 Task: Check current mortgage rates for homes with 20-year fixed loan payments.
Action: Mouse moved to (878, 166)
Screenshot: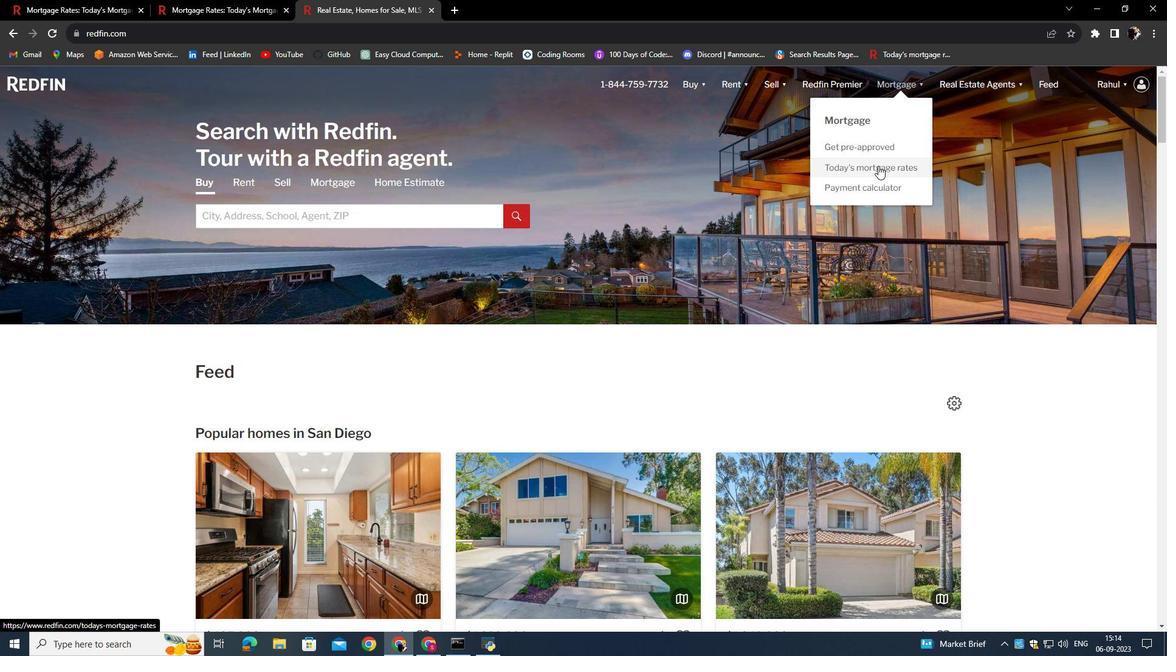 
Action: Mouse pressed left at (878, 166)
Screenshot: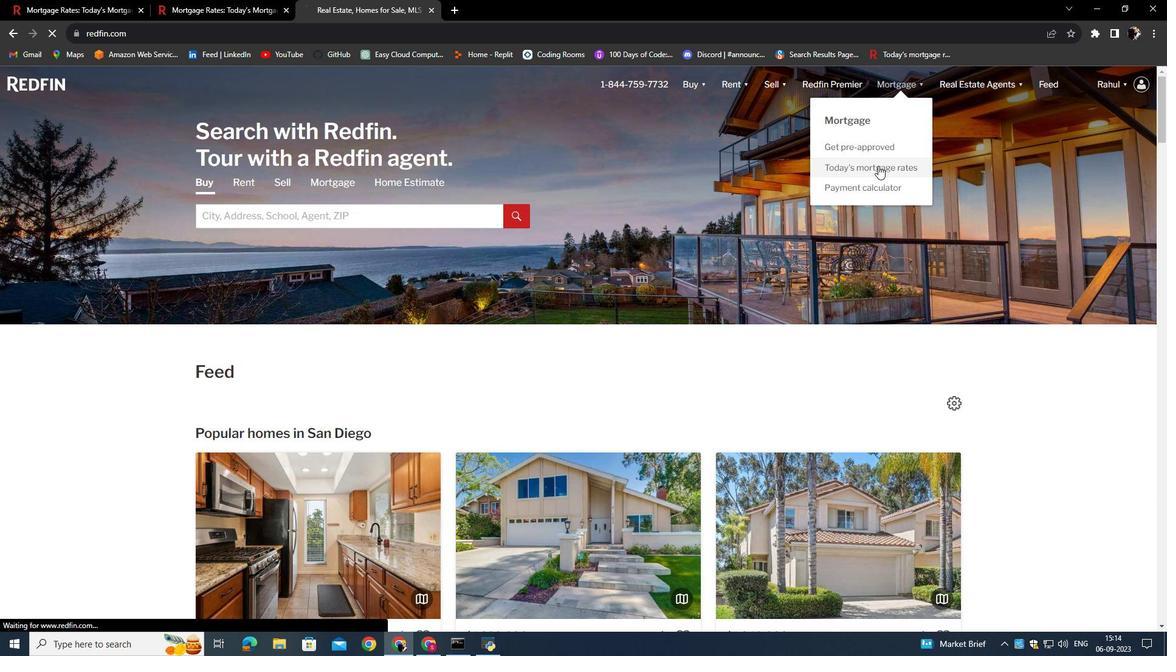 
Action: Mouse moved to (477, 319)
Screenshot: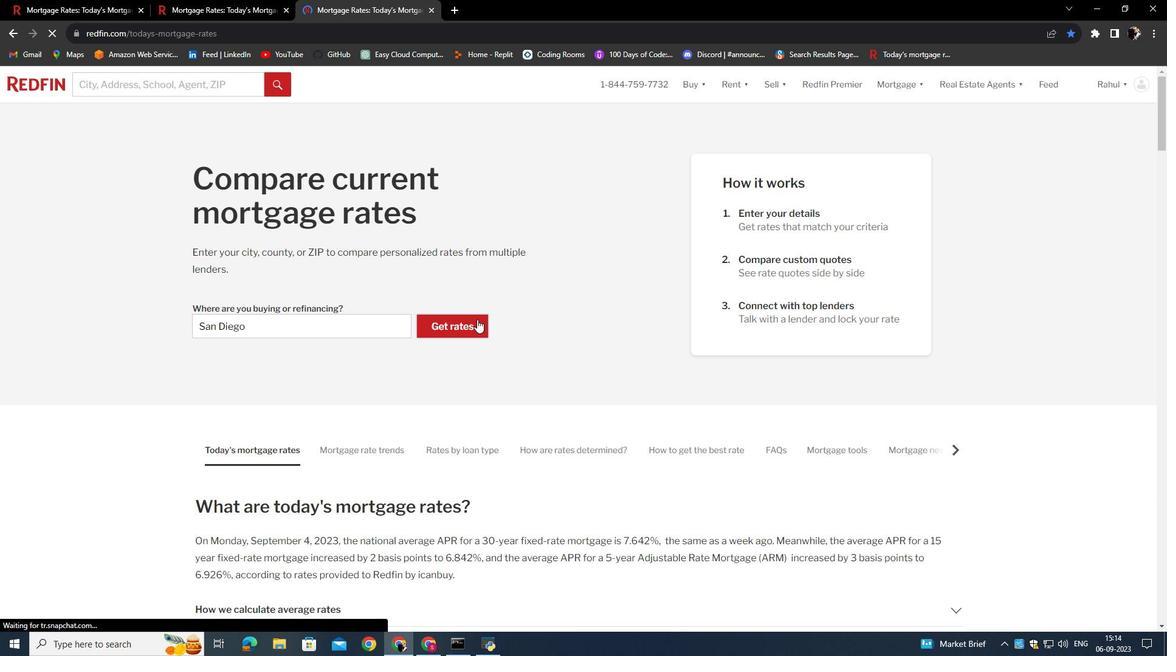 
Action: Mouse pressed left at (477, 319)
Screenshot: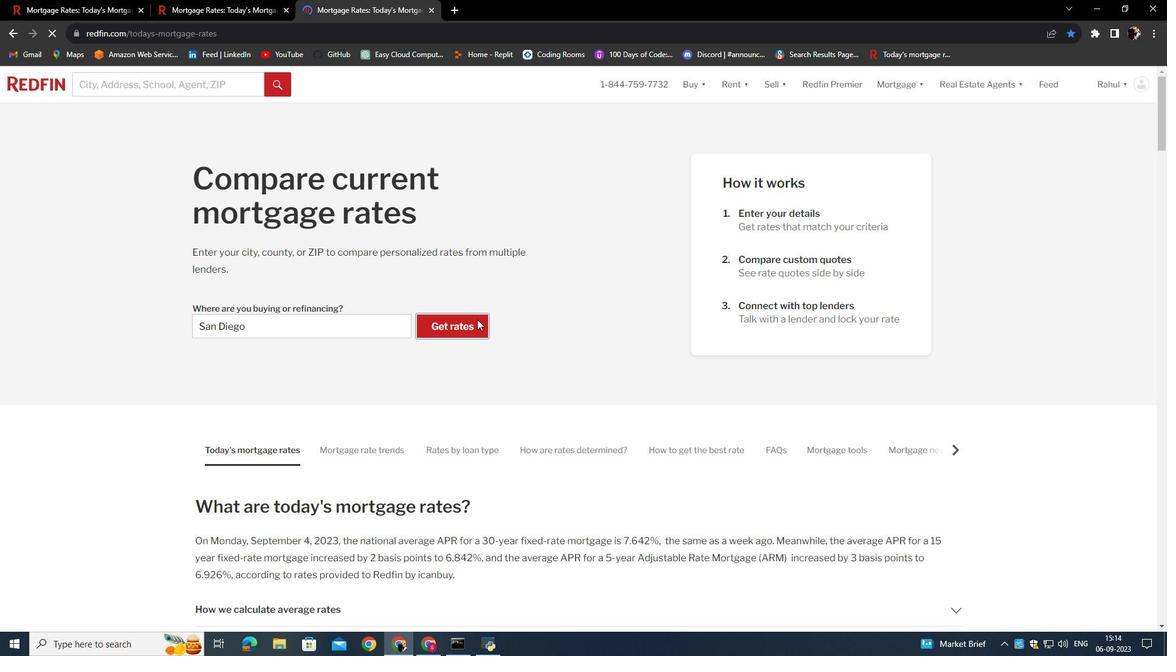 
Action: Mouse moved to (331, 239)
Screenshot: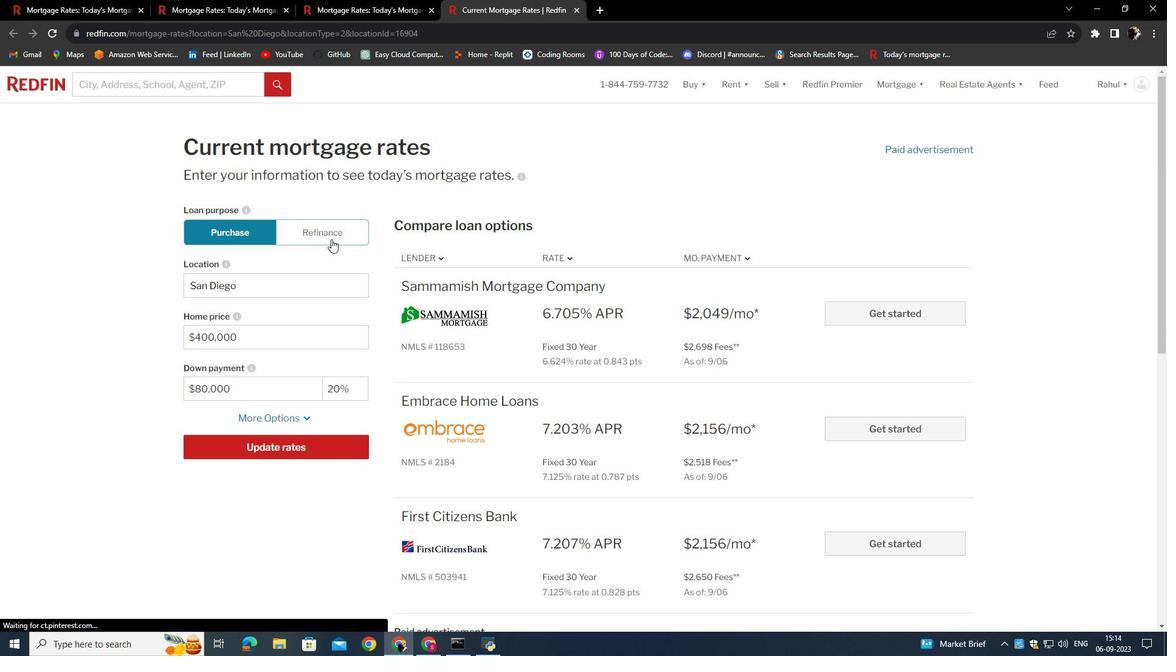
Action: Mouse pressed left at (331, 239)
Screenshot: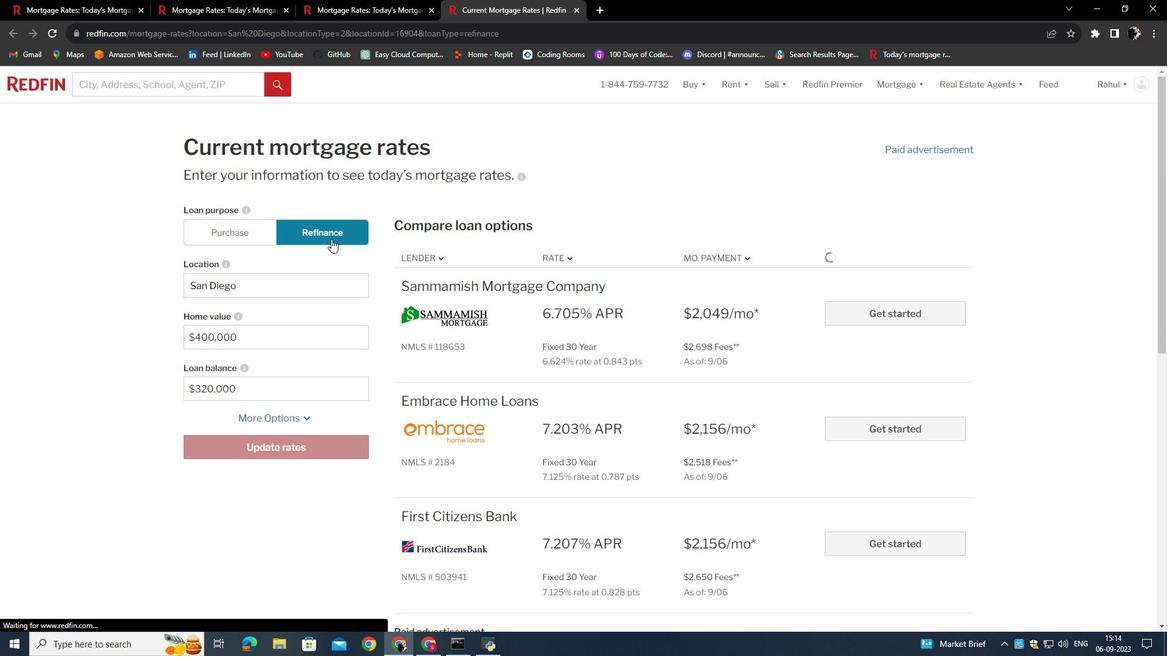 
Action: Mouse moved to (292, 420)
Screenshot: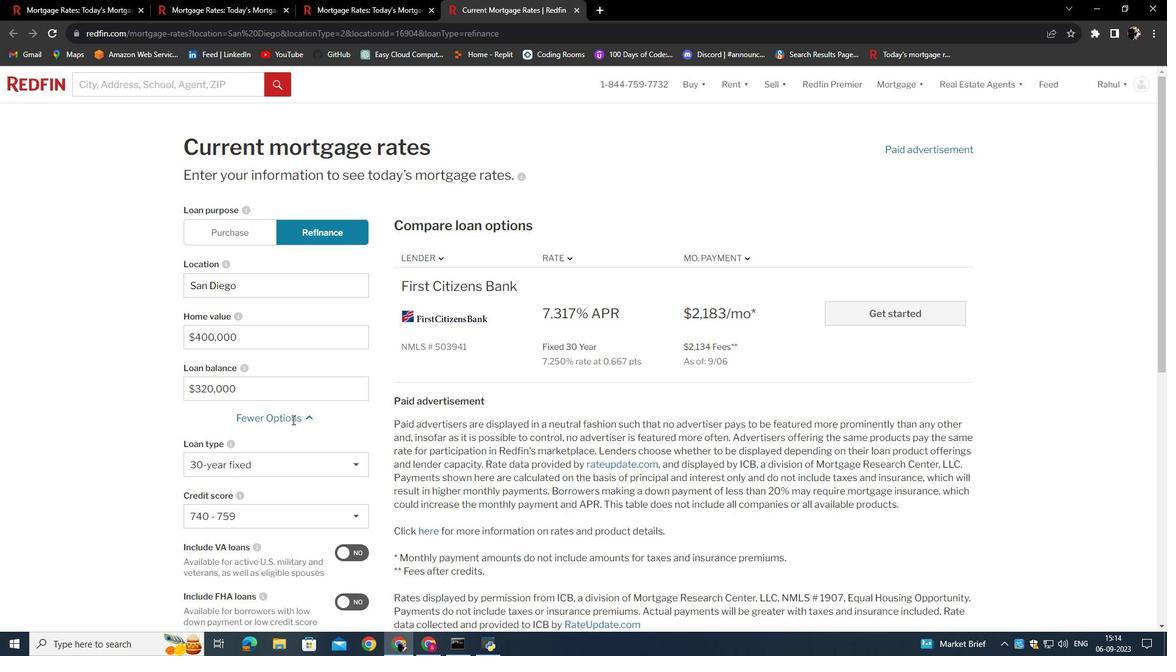 
Action: Mouse pressed left at (292, 420)
Screenshot: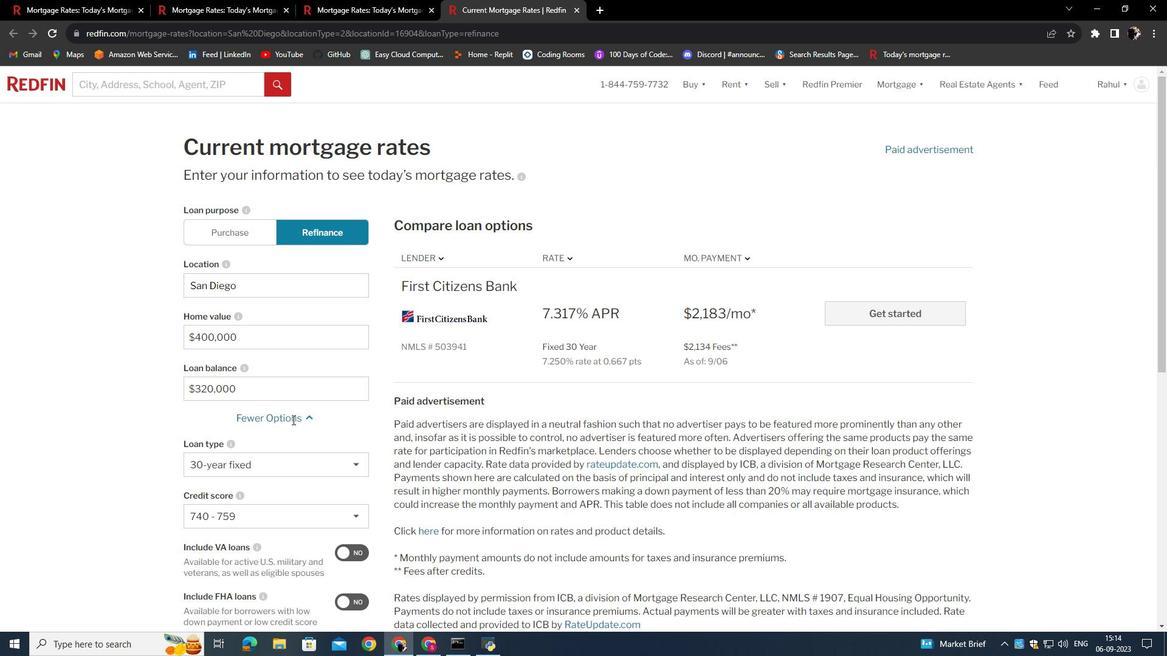 
Action: Mouse moved to (295, 465)
Screenshot: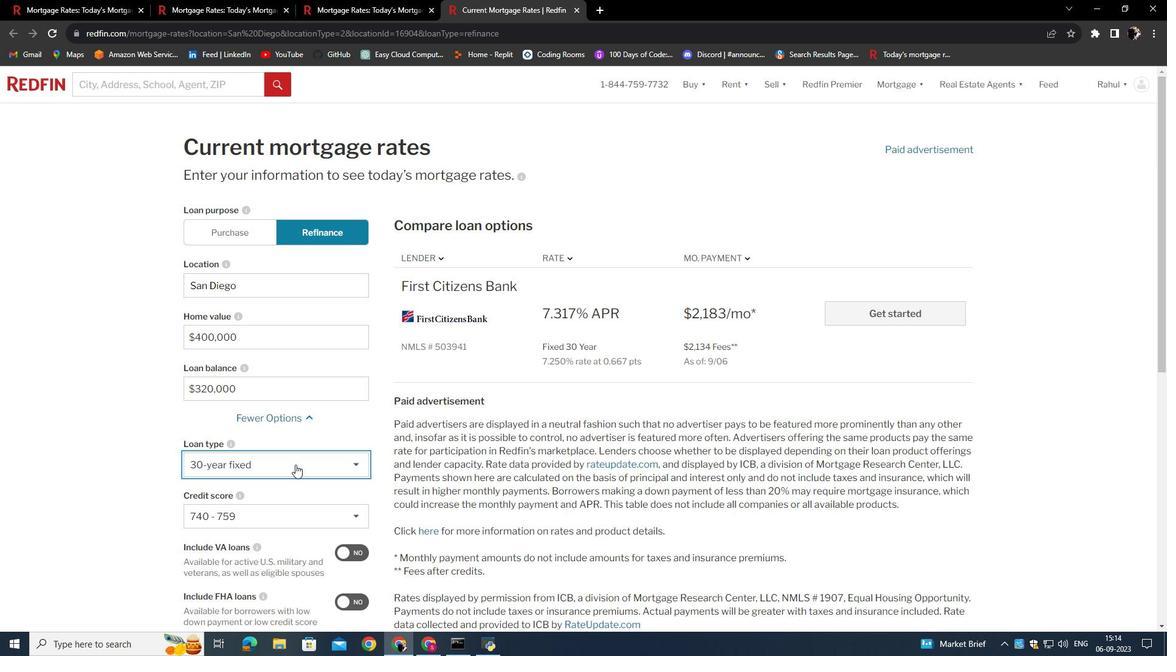 
Action: Mouse pressed left at (295, 465)
Screenshot: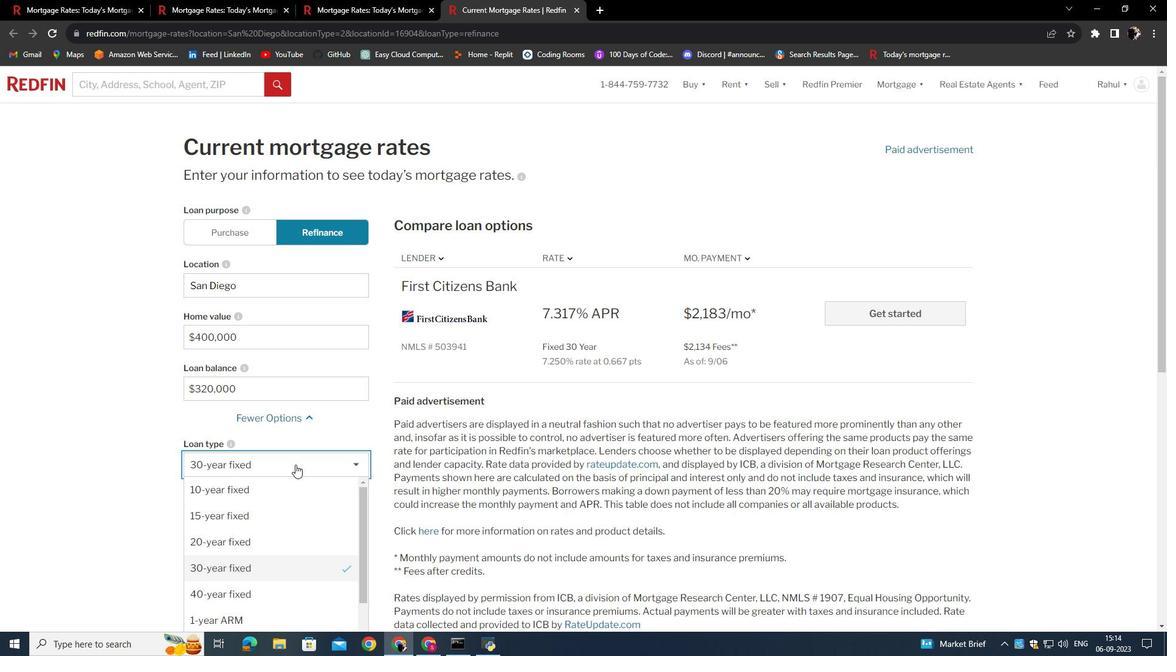 
Action: Mouse moved to (271, 538)
Screenshot: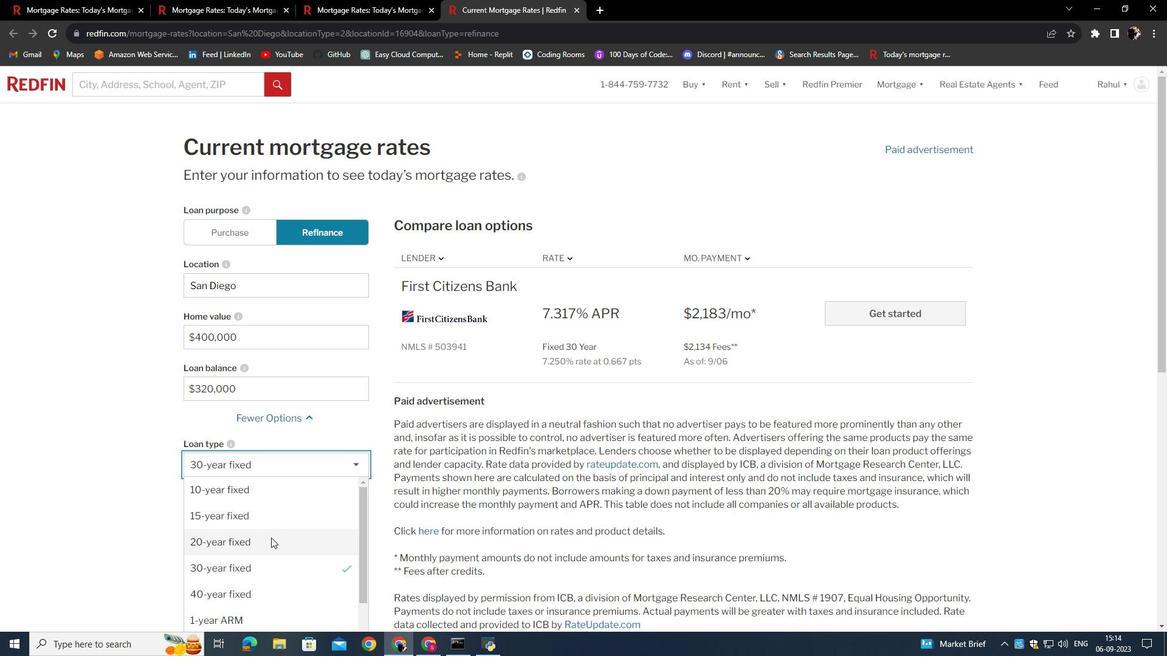 
Action: Mouse pressed left at (271, 538)
Screenshot: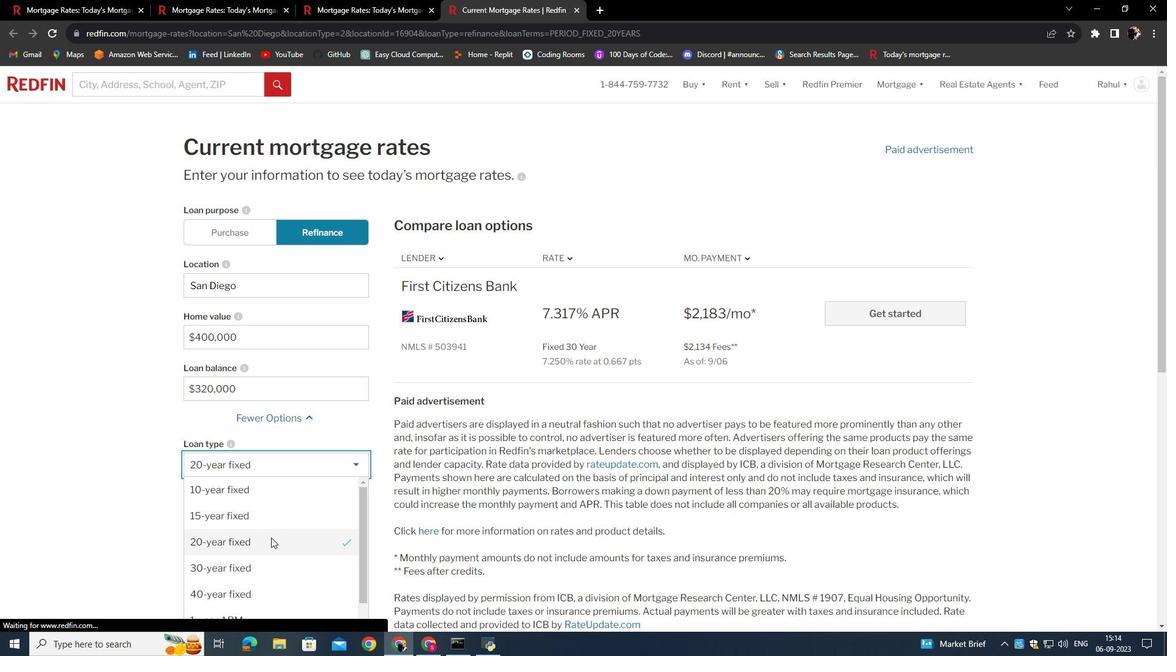 
Action: Mouse moved to (251, 492)
Screenshot: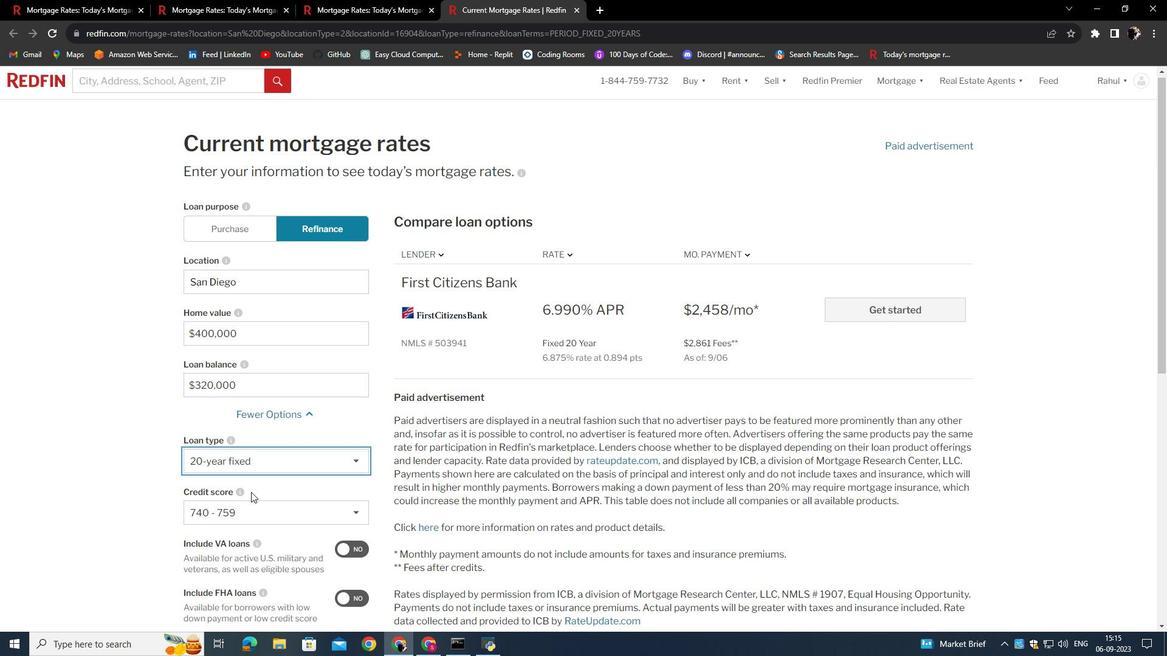 
Action: Mouse scrolled (251, 492) with delta (0, 0)
Screenshot: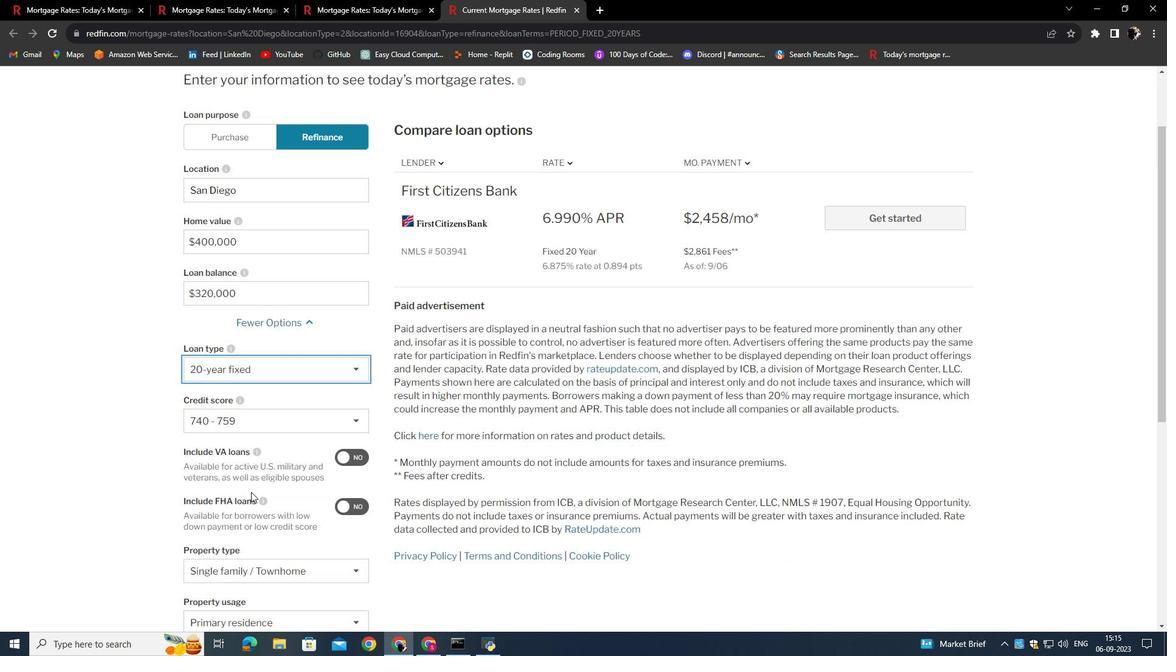 
Action: Mouse scrolled (251, 492) with delta (0, 0)
Screenshot: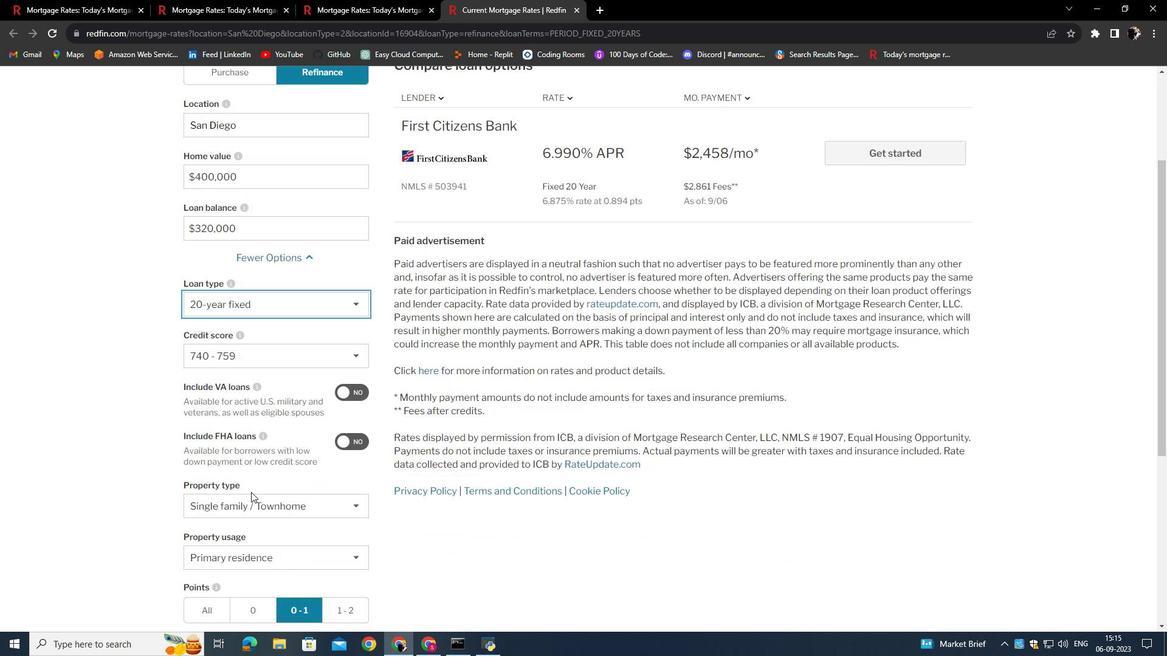 
Action: Mouse scrolled (251, 492) with delta (0, 0)
Screenshot: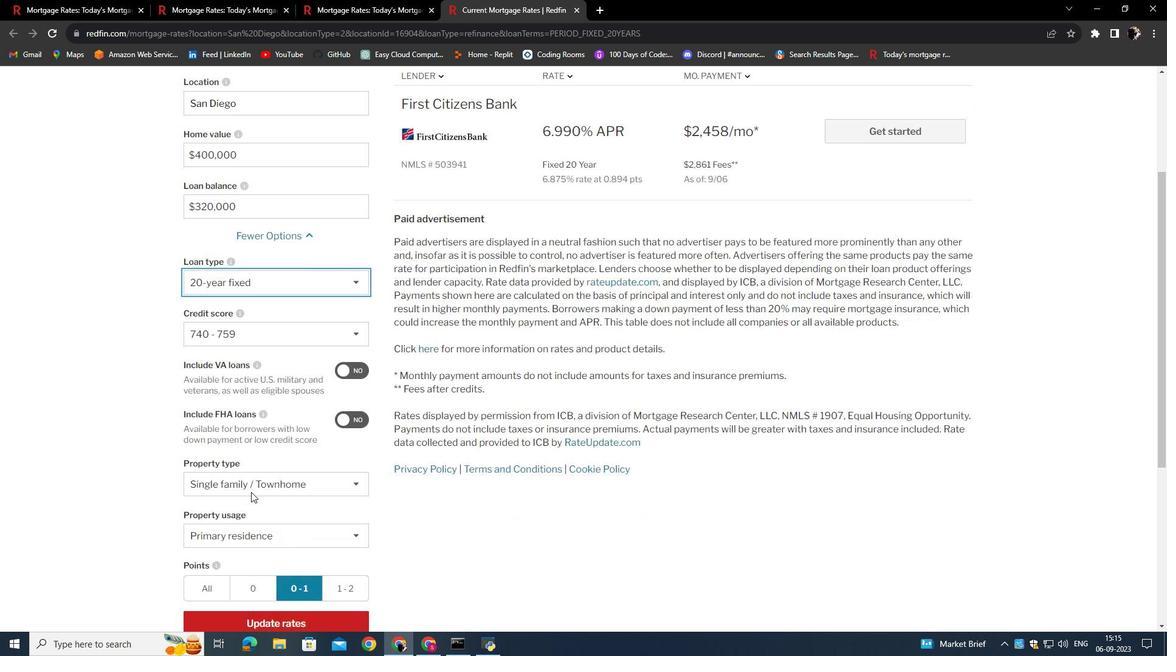 
Action: Mouse scrolled (251, 492) with delta (0, 0)
Screenshot: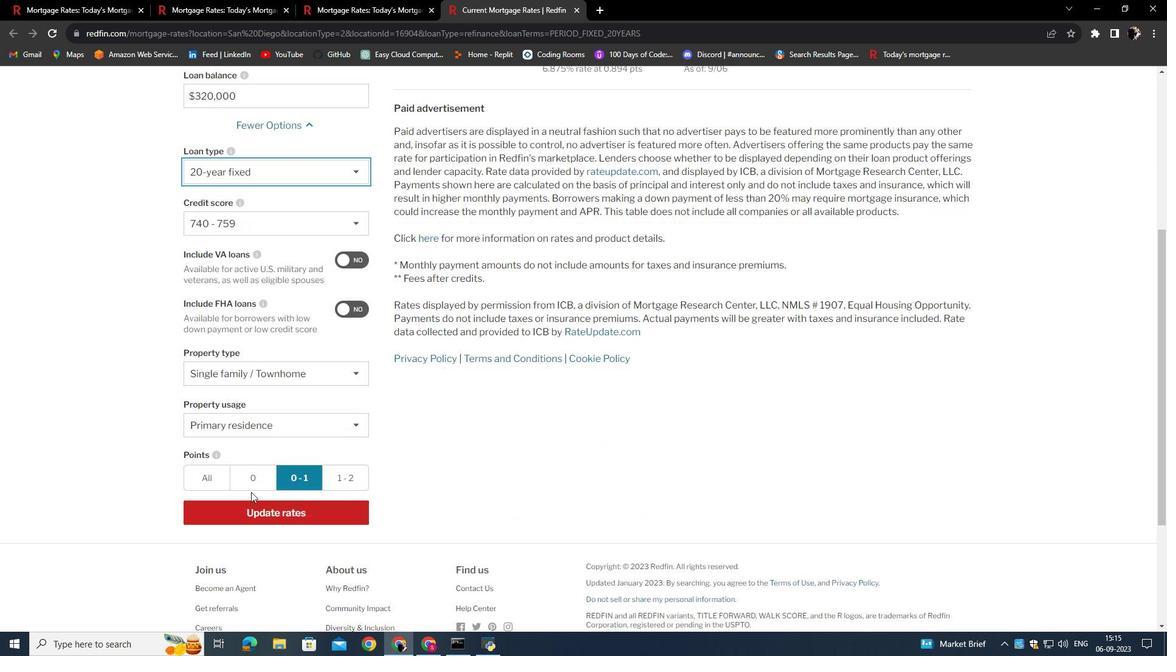 
Action: Mouse scrolled (251, 492) with delta (0, 0)
Screenshot: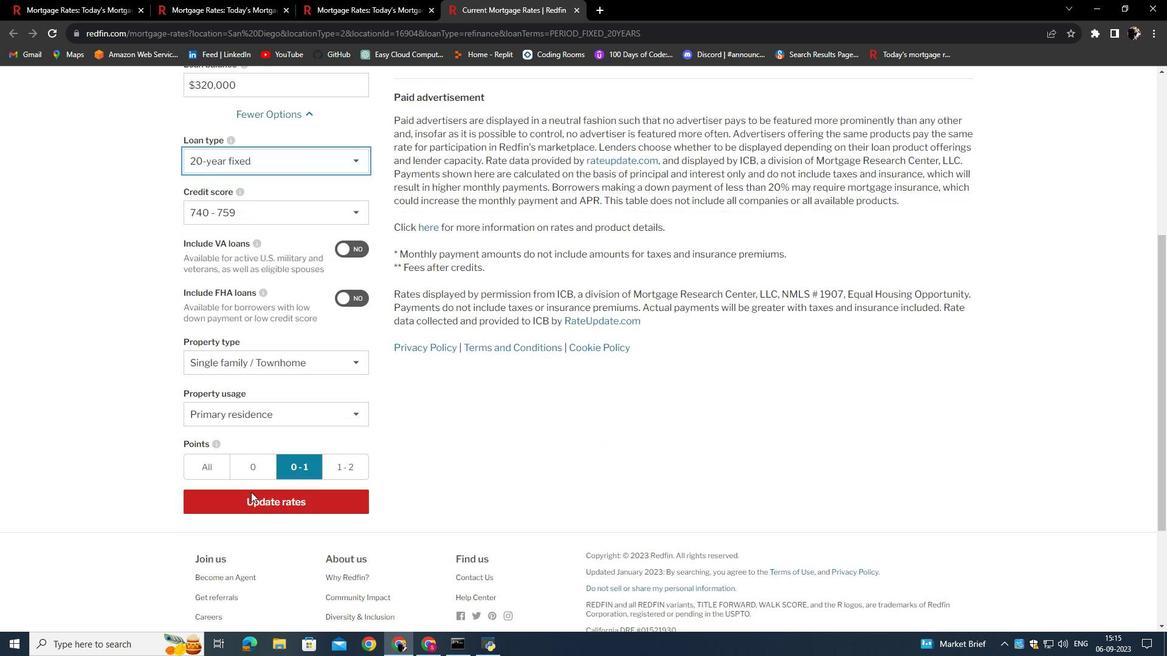 
Action: Mouse moved to (262, 505)
Screenshot: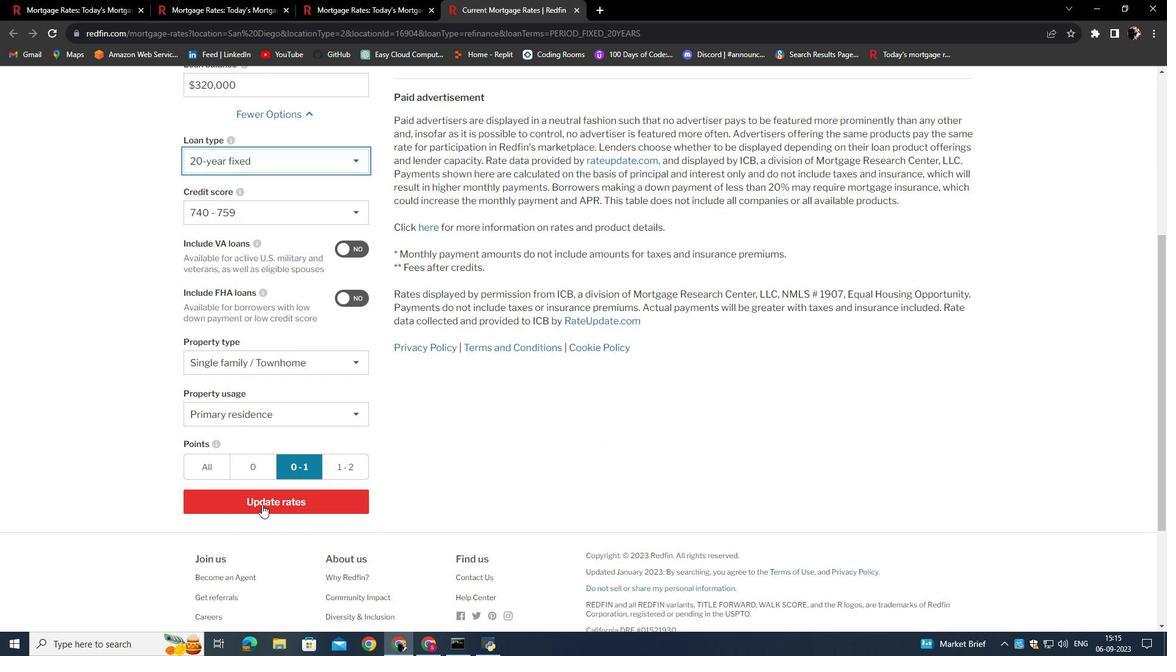 
Action: Mouse pressed left at (262, 505)
Screenshot: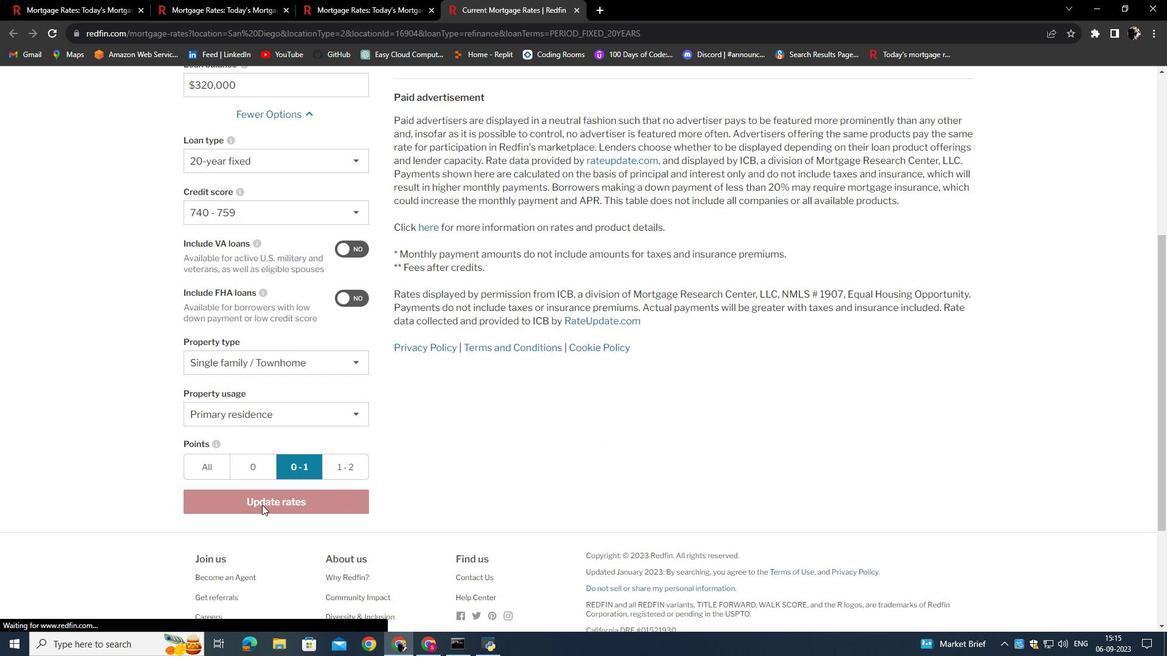 
Action: Mouse moved to (627, 415)
Screenshot: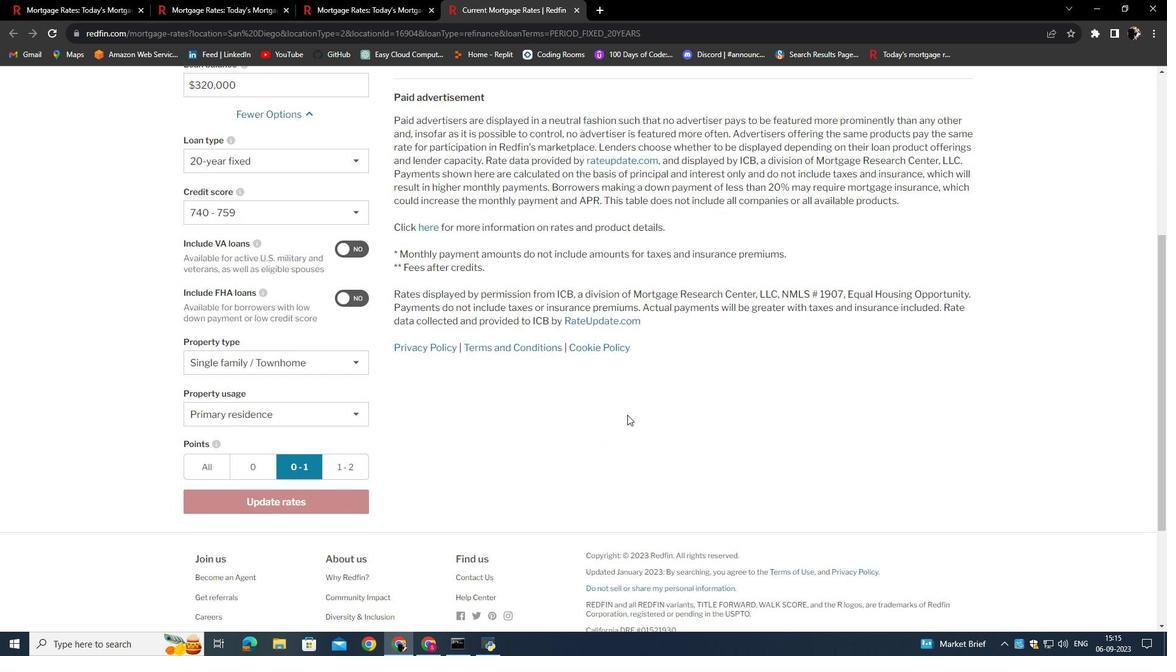 
Action: Mouse scrolled (627, 416) with delta (0, 0)
Screenshot: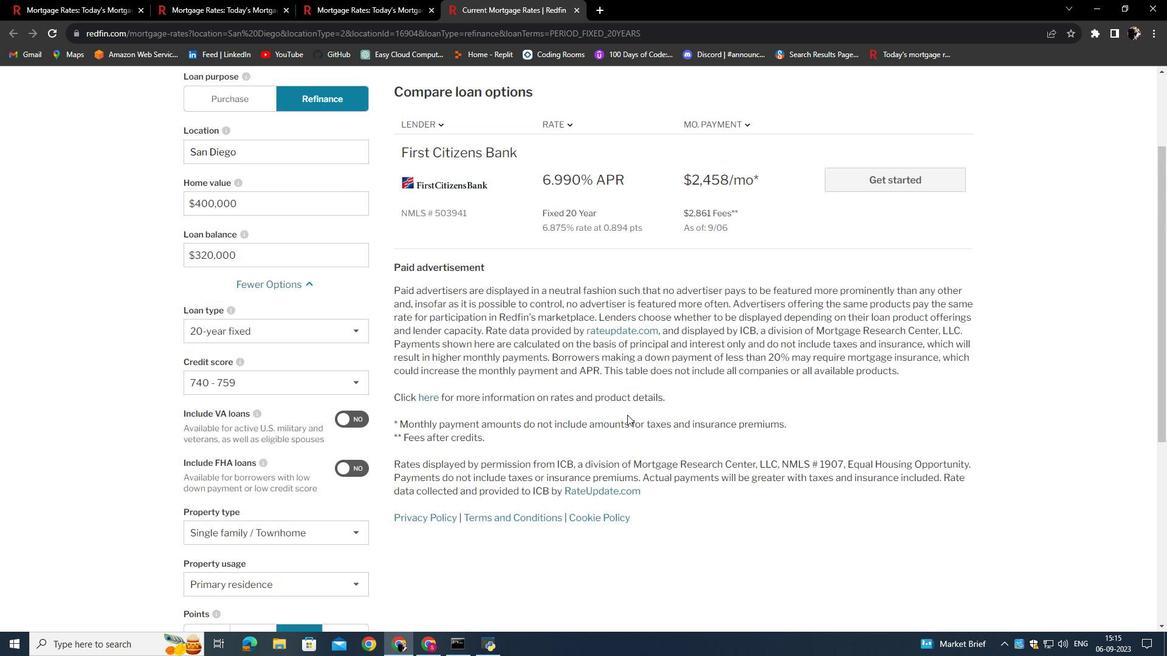 
Action: Mouse scrolled (627, 416) with delta (0, 0)
Screenshot: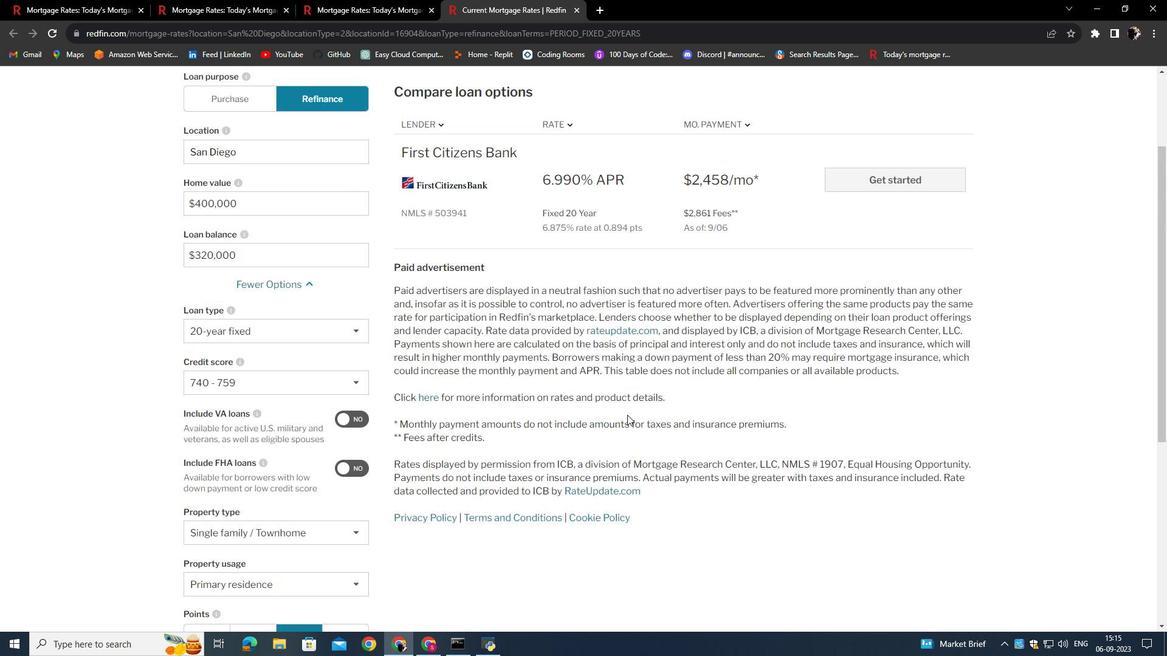 
Action: Mouse scrolled (627, 416) with delta (0, 0)
Screenshot: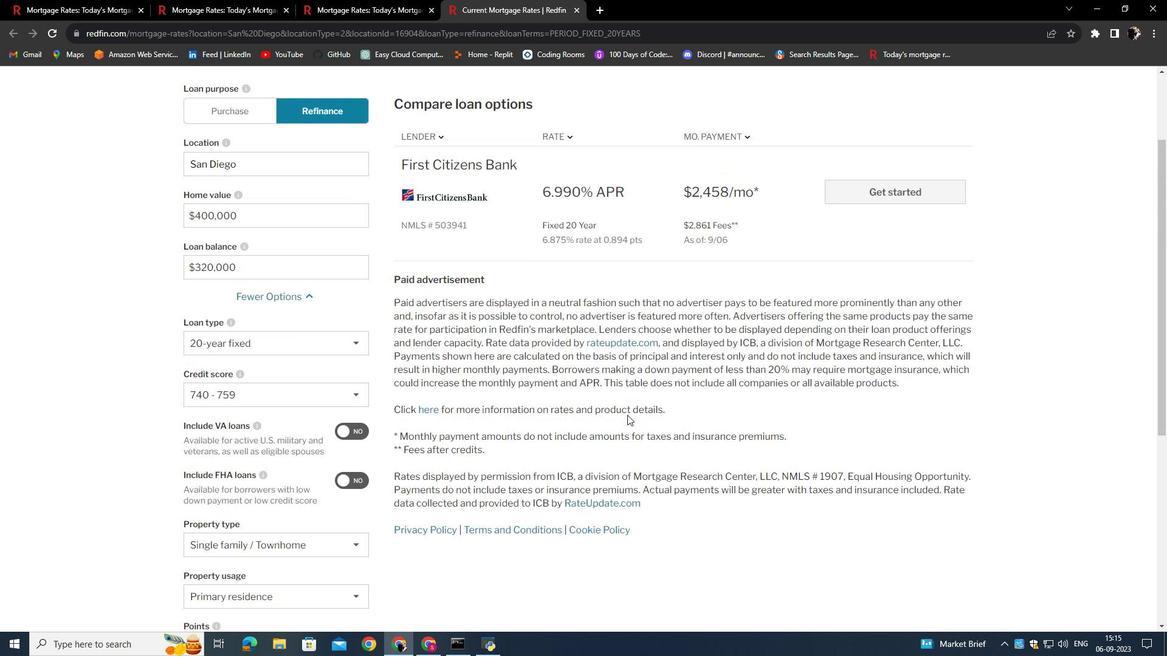 
Action: Mouse scrolled (627, 416) with delta (0, 0)
Screenshot: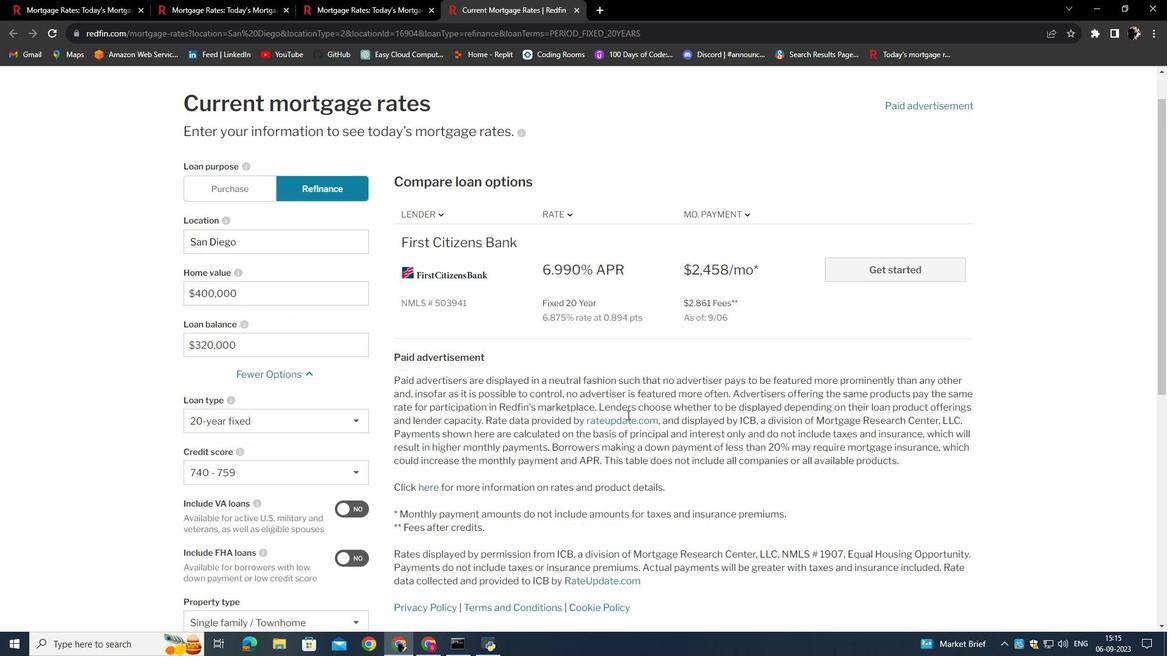 
Action: Mouse scrolled (627, 416) with delta (0, 0)
Screenshot: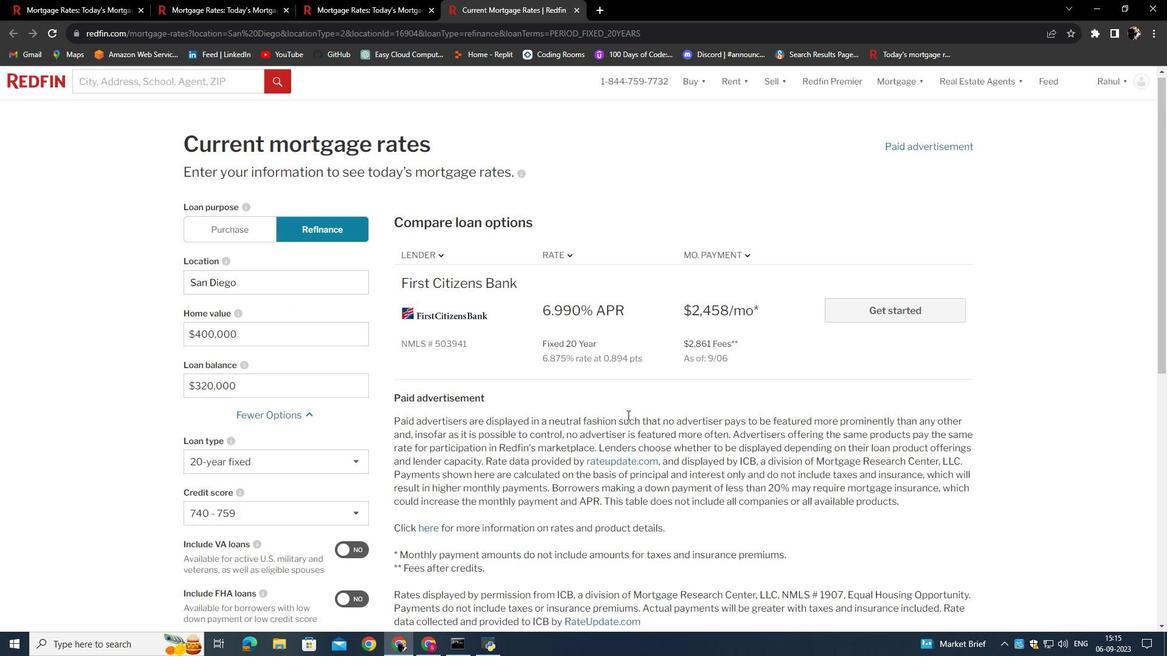 
